 Task: Add a condition where "Type Is not" incident" in recently solved tickets.
Action: Mouse moved to (225, 521)
Screenshot: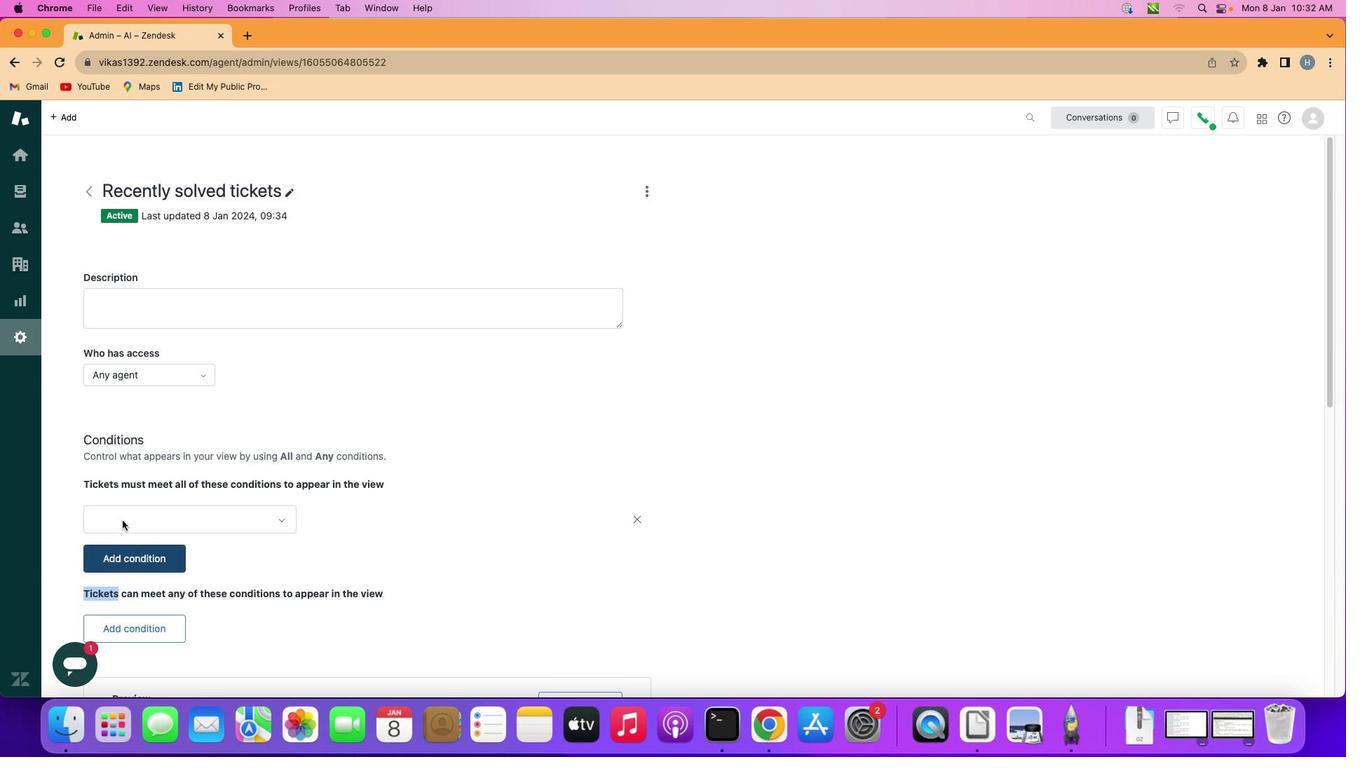 
Action: Mouse pressed left at (225, 521)
Screenshot: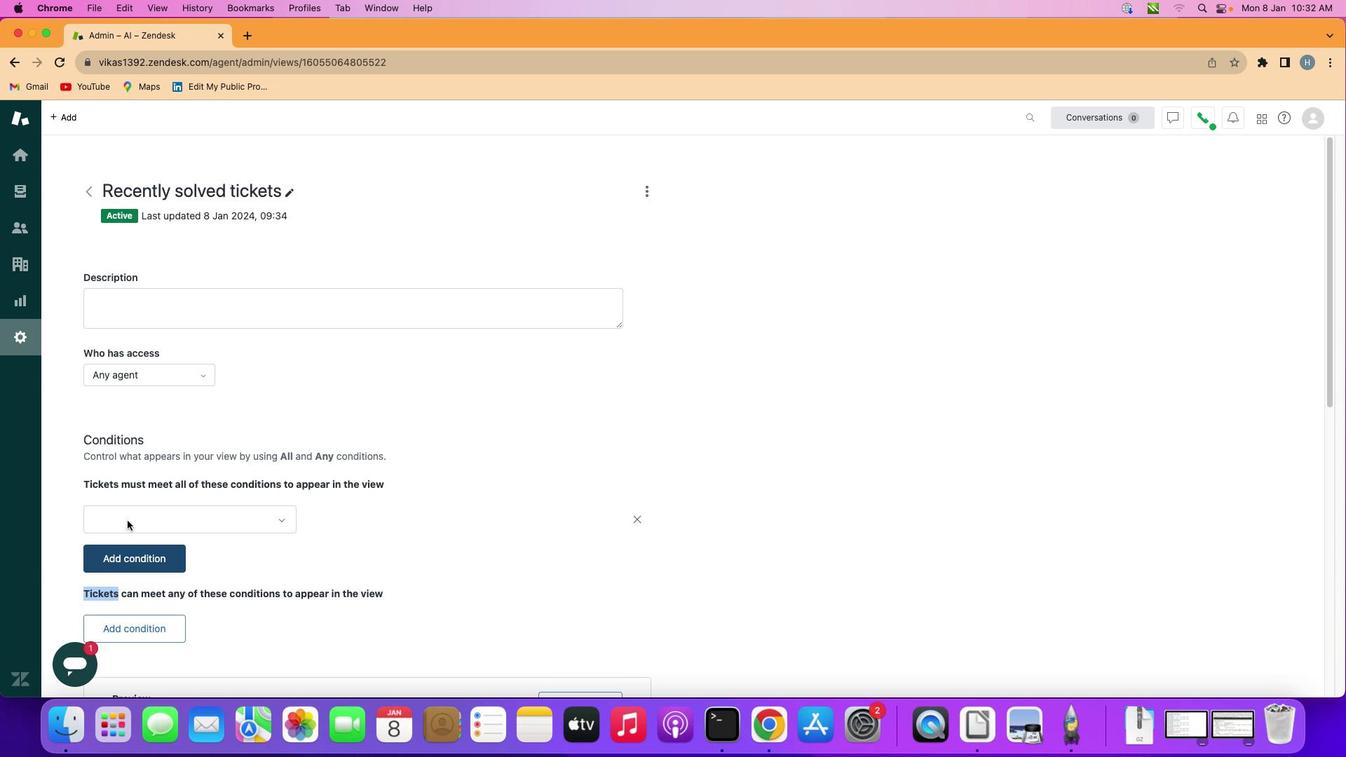 
Action: Mouse moved to (307, 520)
Screenshot: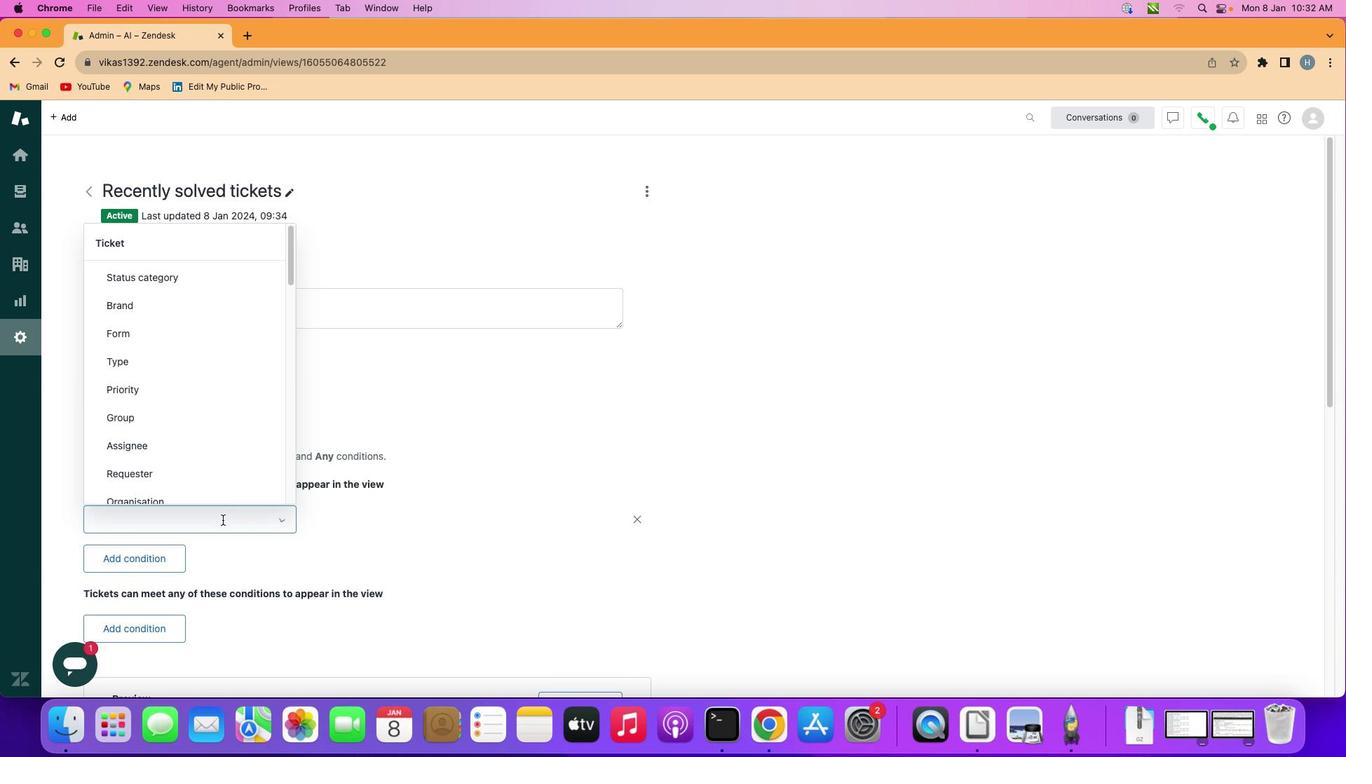 
Action: Mouse pressed left at (307, 520)
Screenshot: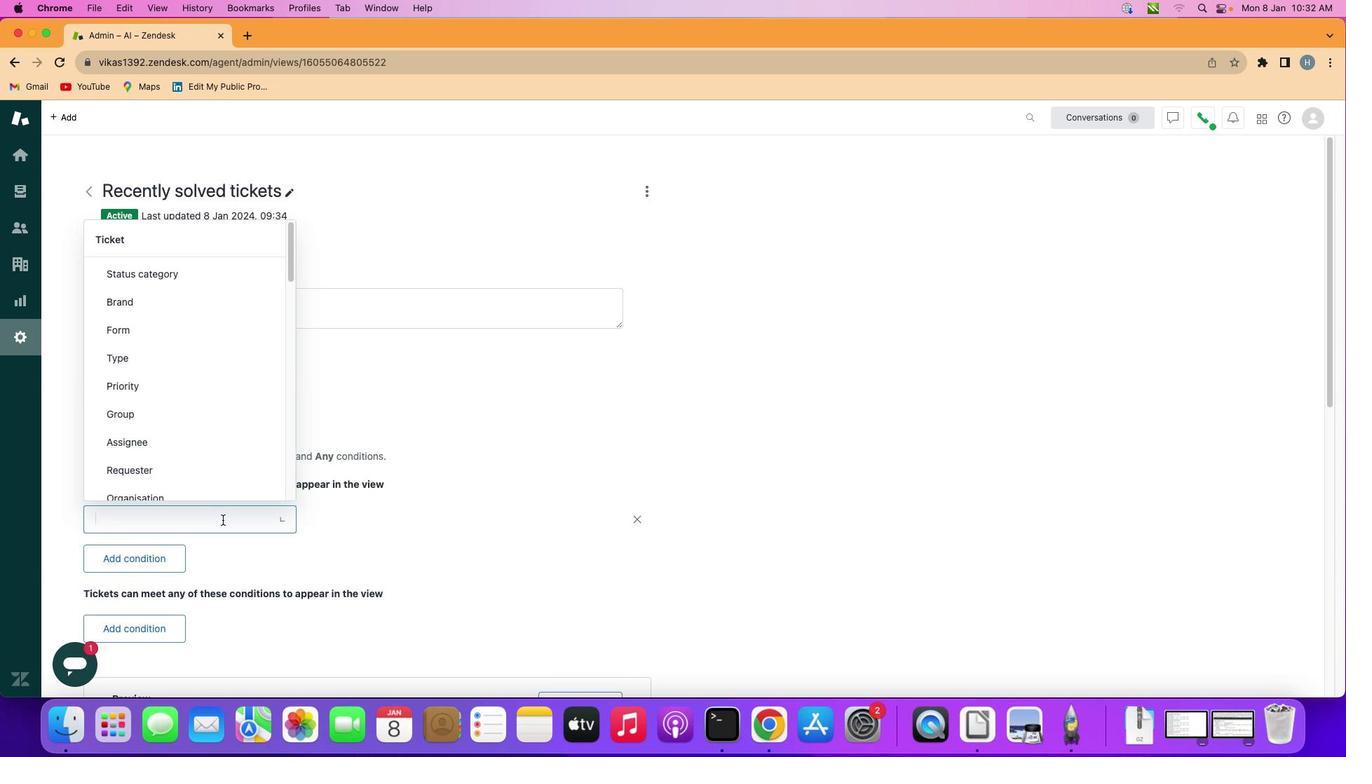 
Action: Mouse moved to (299, 455)
Screenshot: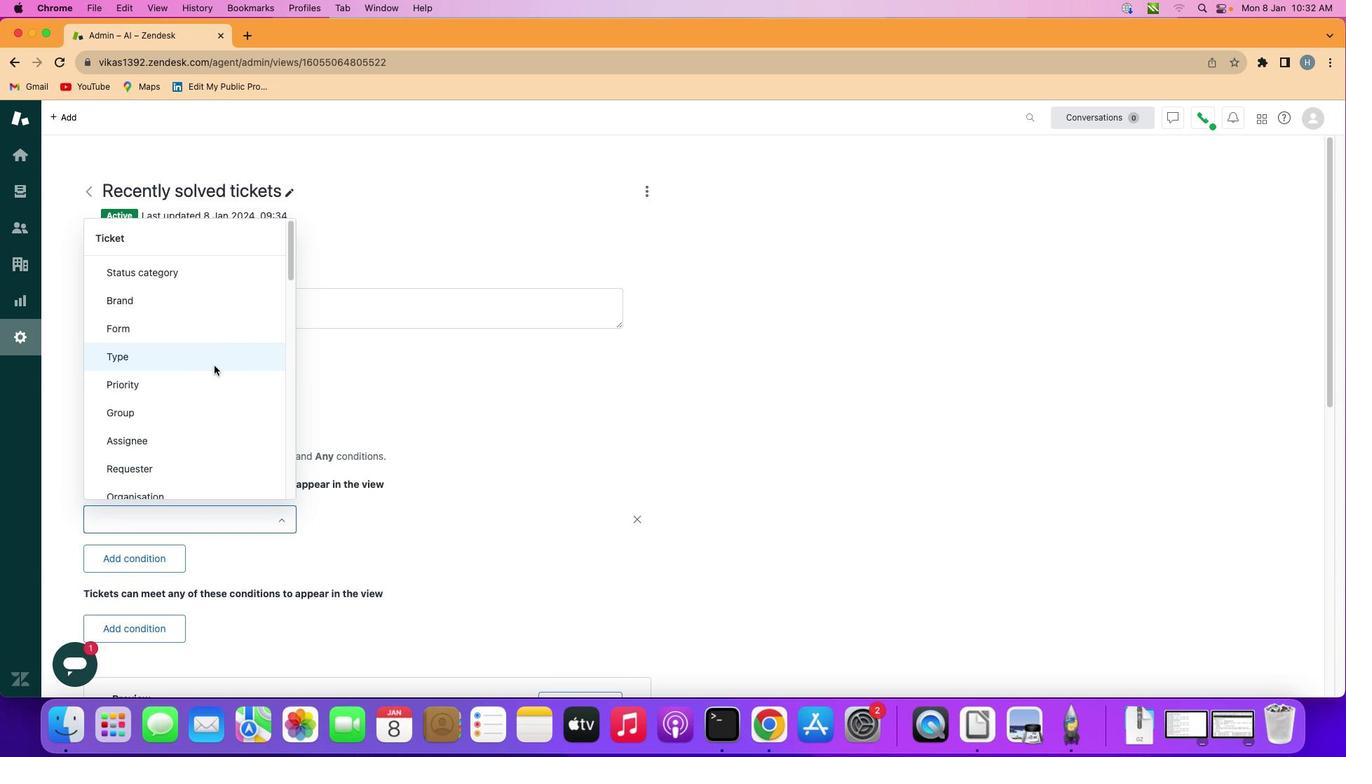 
Action: Mouse pressed left at (299, 455)
Screenshot: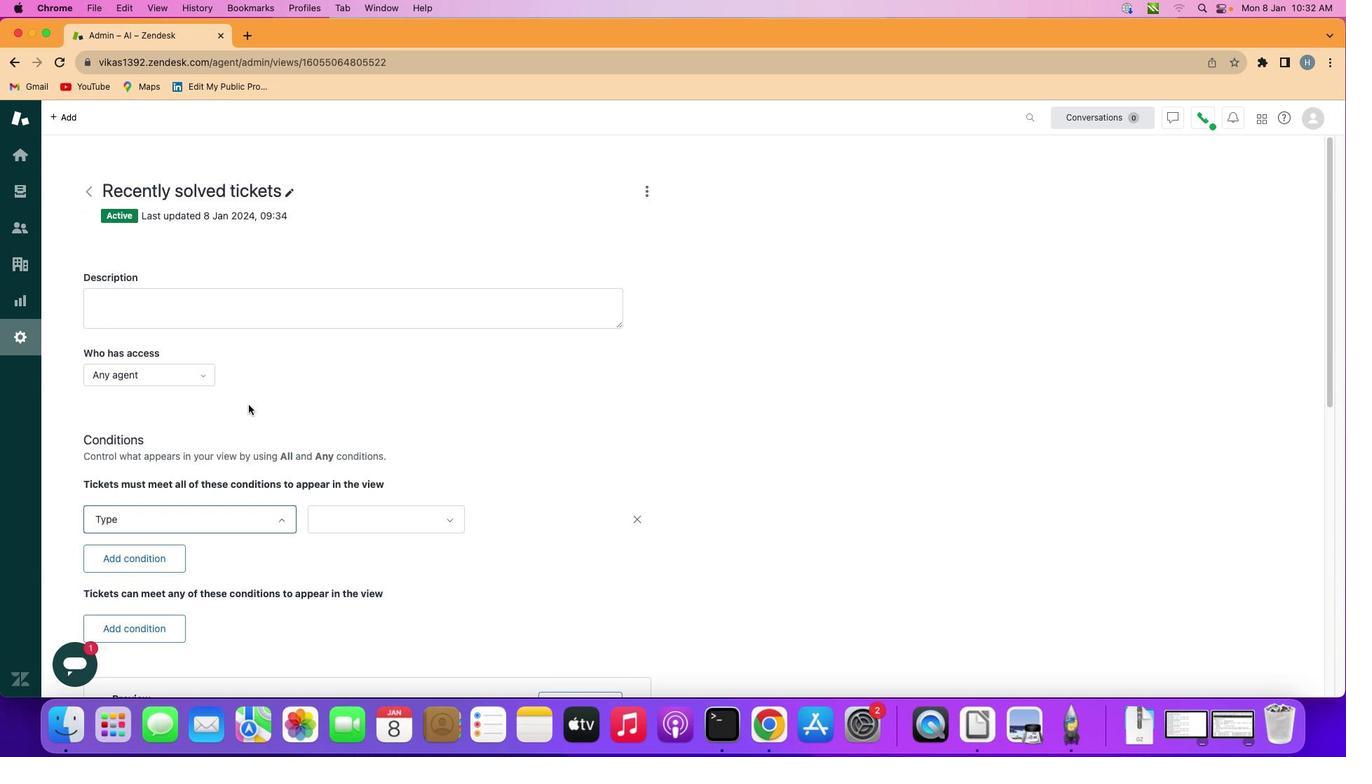 
Action: Mouse moved to (432, 521)
Screenshot: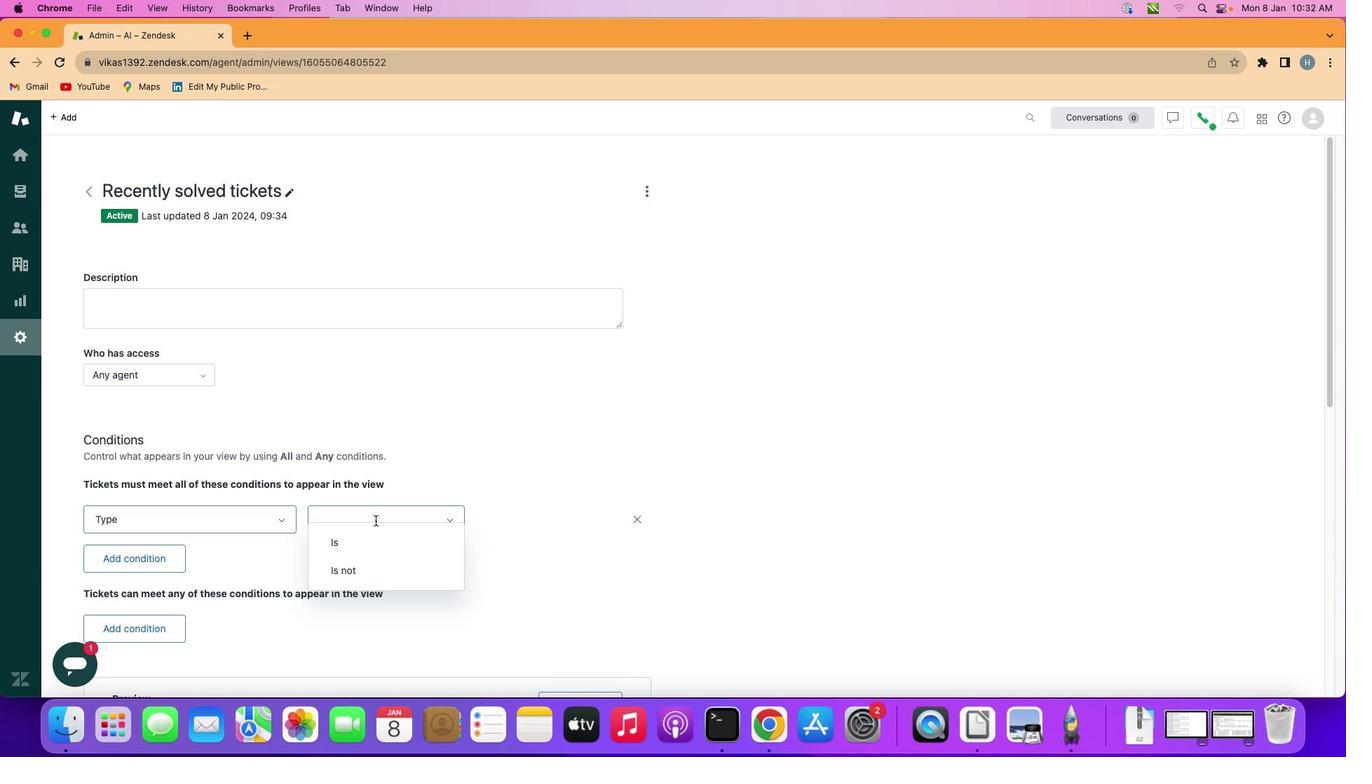 
Action: Mouse pressed left at (432, 521)
Screenshot: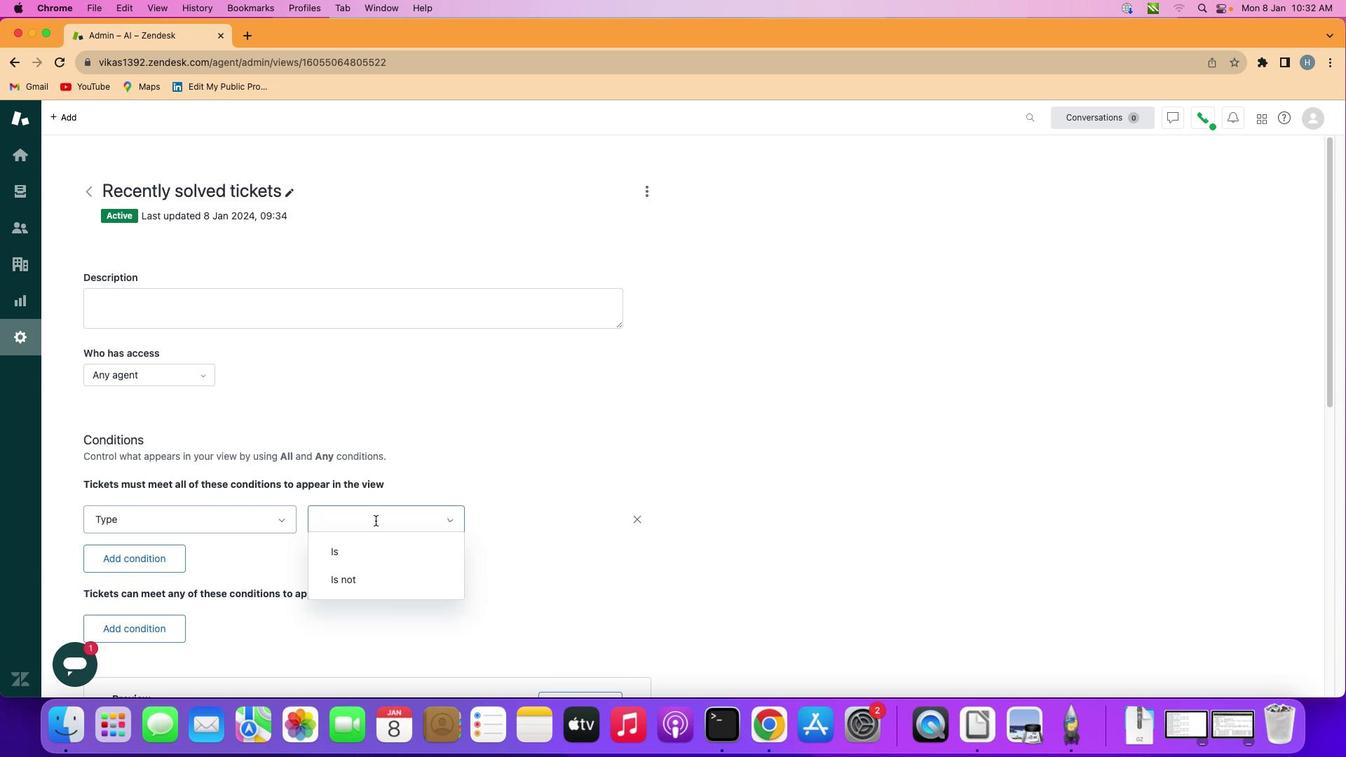 
Action: Mouse moved to (441, 546)
Screenshot: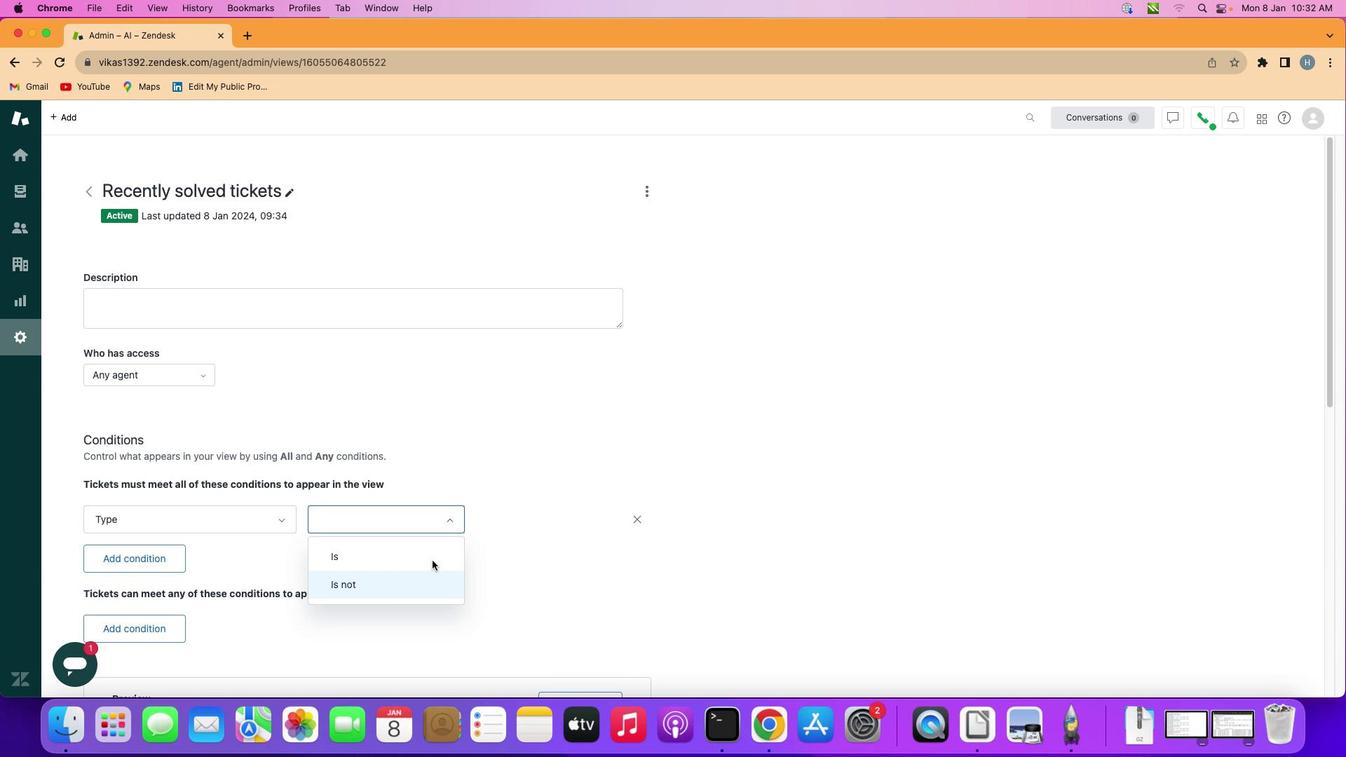 
Action: Mouse pressed left at (441, 546)
Screenshot: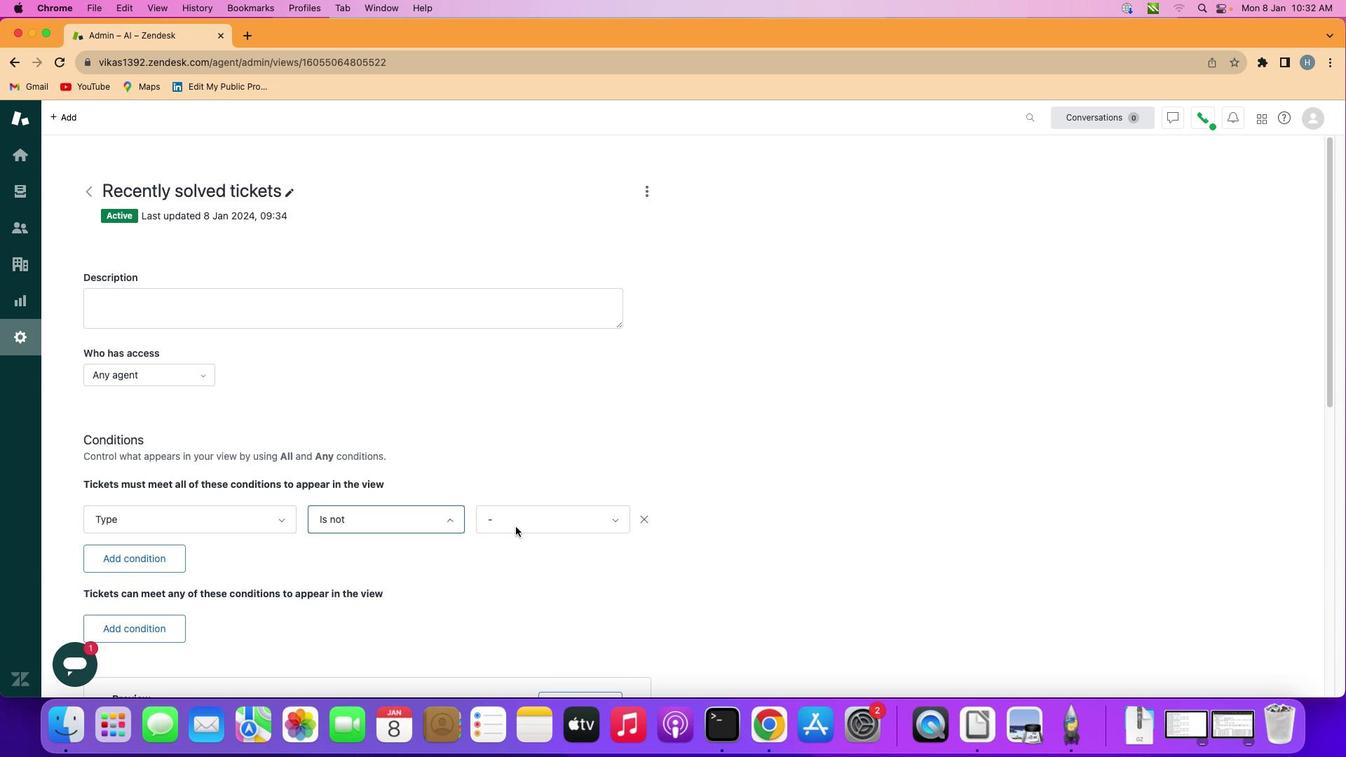 
Action: Mouse moved to (572, 518)
Screenshot: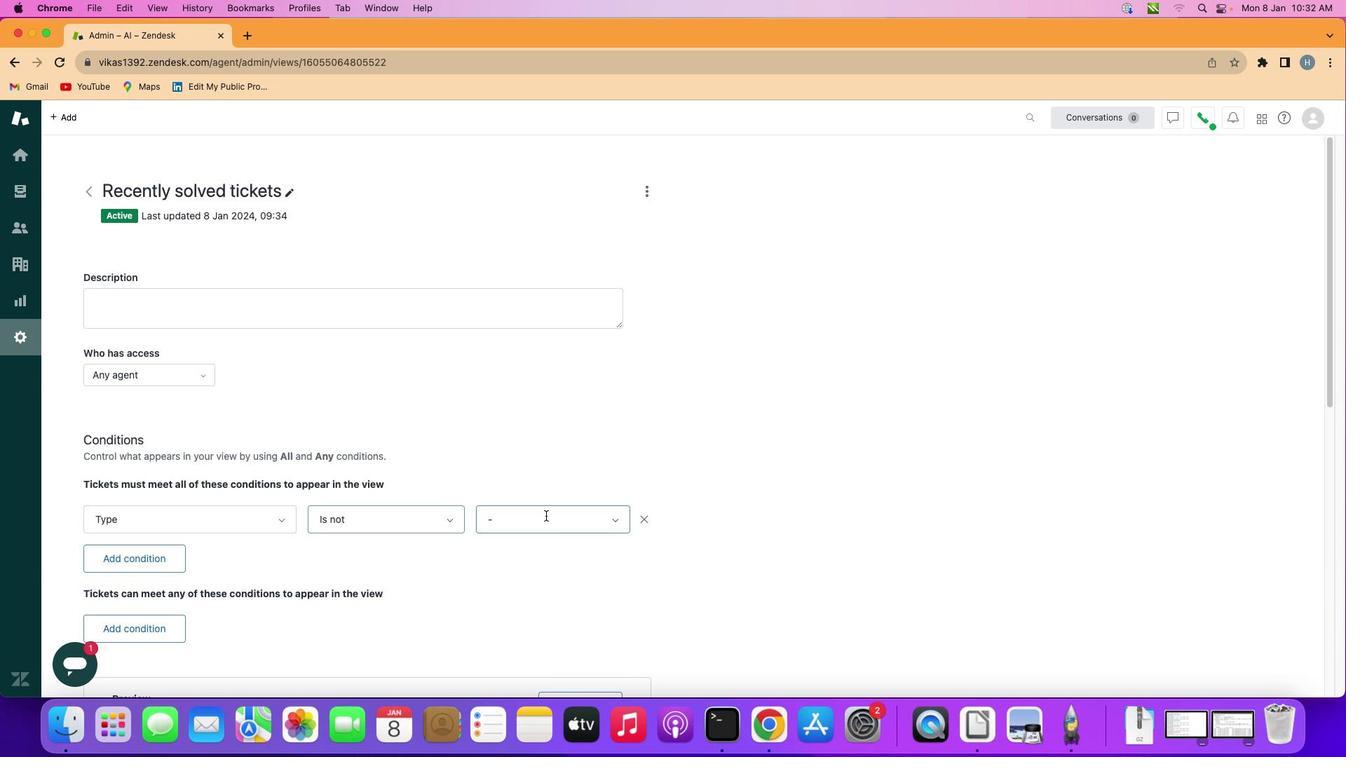 
Action: Mouse pressed left at (572, 518)
Screenshot: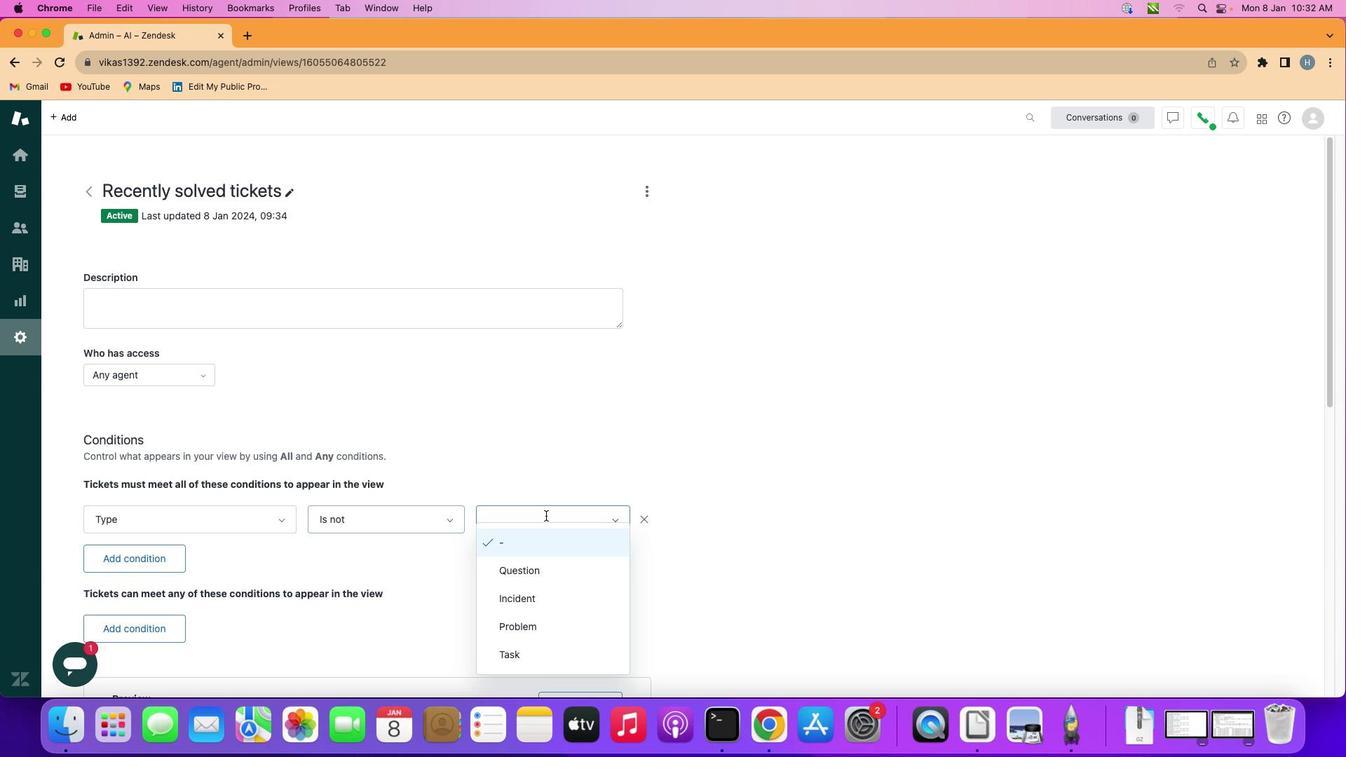 
Action: Mouse moved to (579, 560)
Screenshot: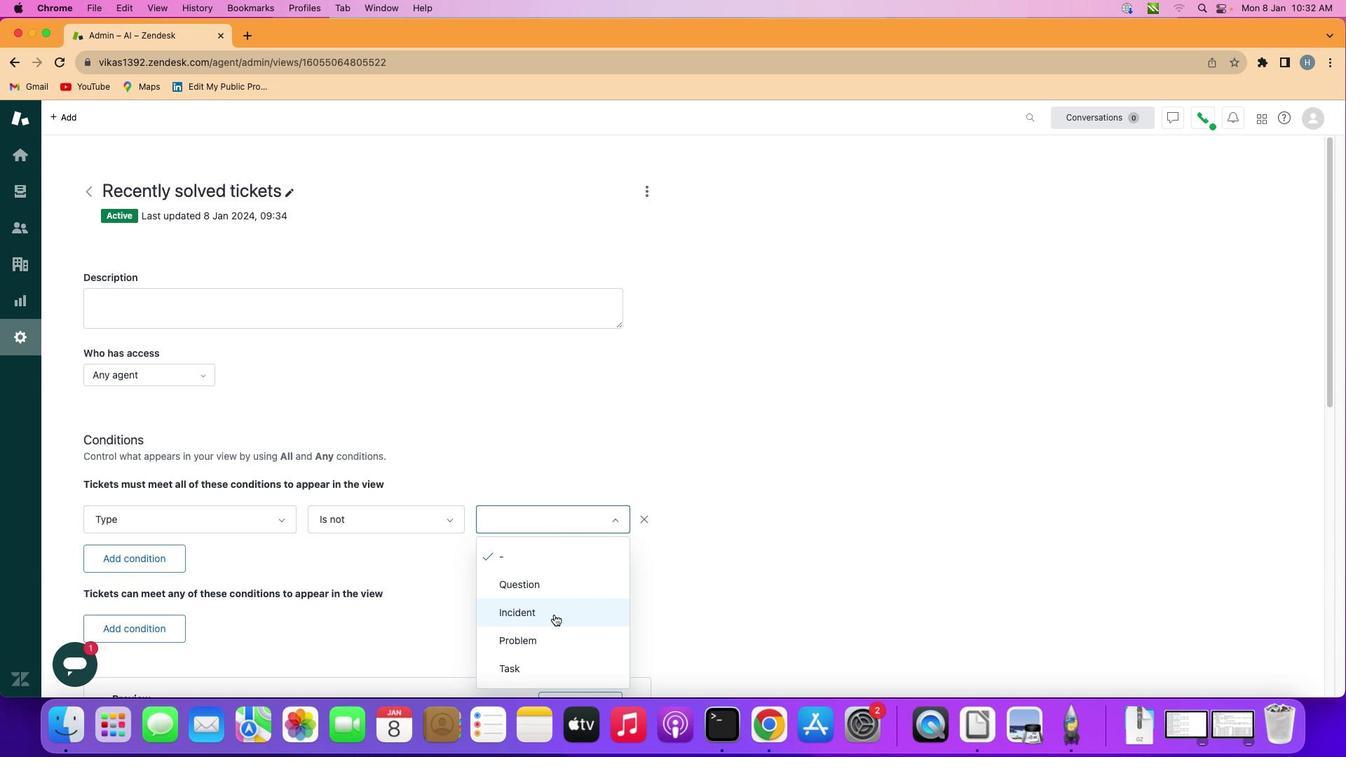 
Action: Mouse pressed left at (579, 560)
Screenshot: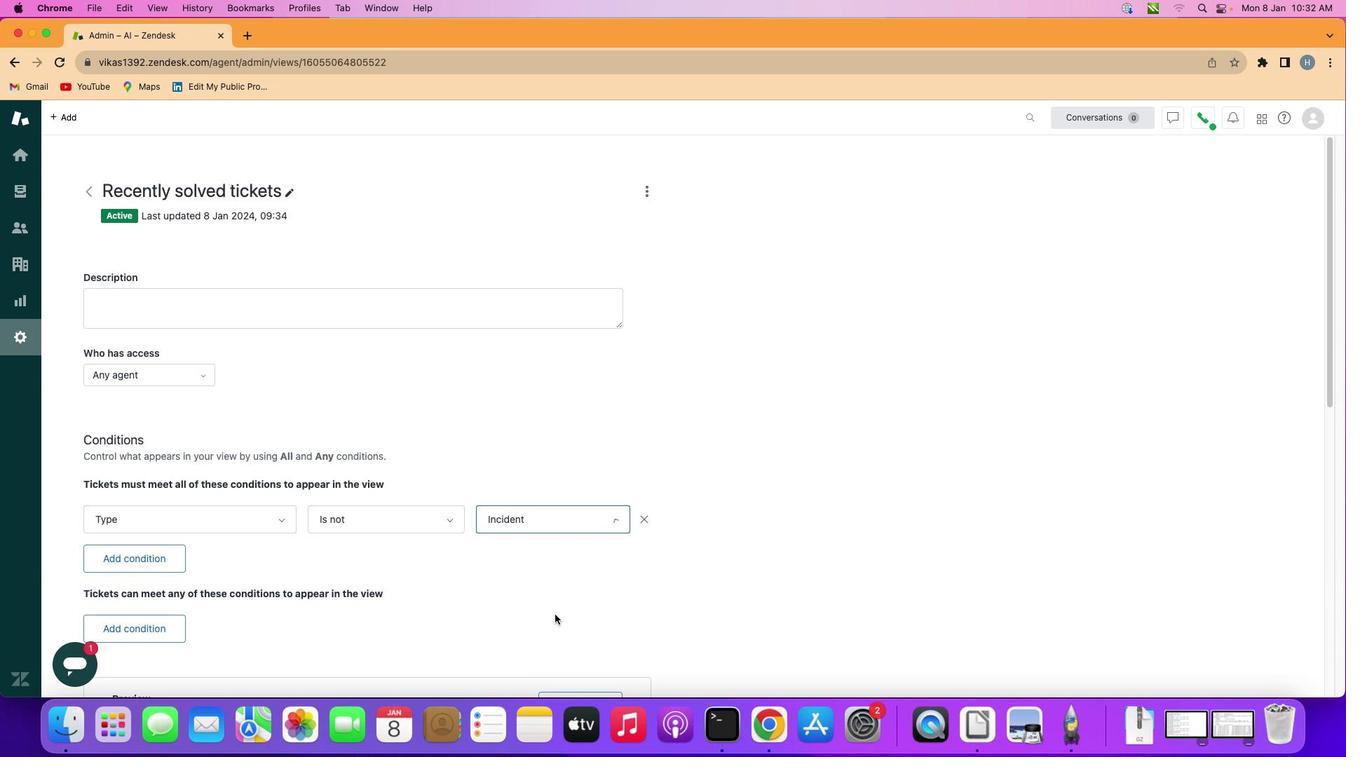 
Action: Mouse moved to (582, 544)
Screenshot: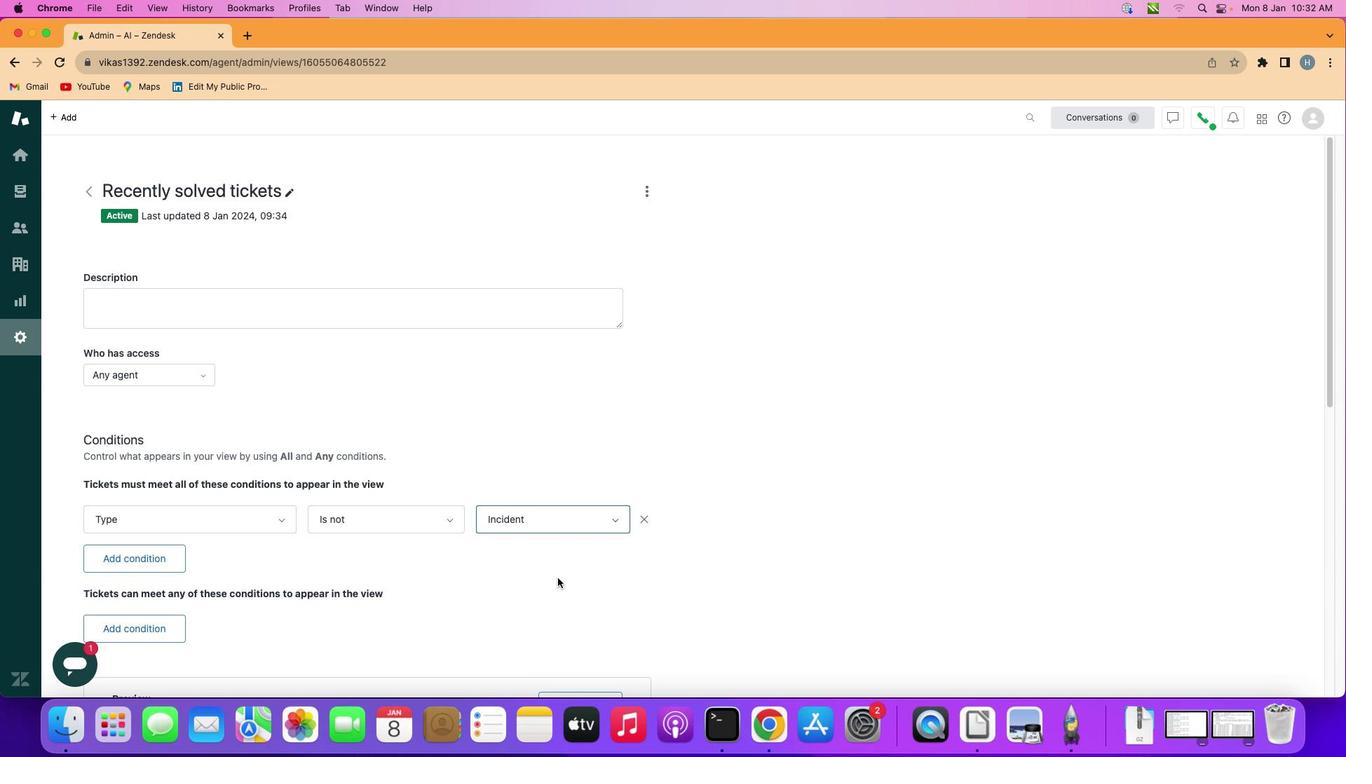 
